 Task: Select the option "Any Workspace member" in slack workspace restrictions.
Action: Mouse moved to (705, 449)
Screenshot: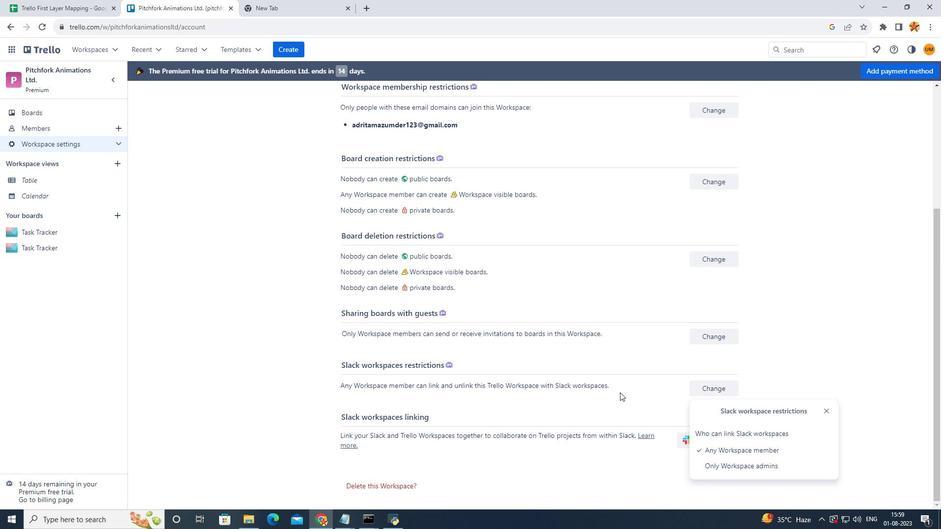 
Action: Mouse pressed left at (705, 449)
Screenshot: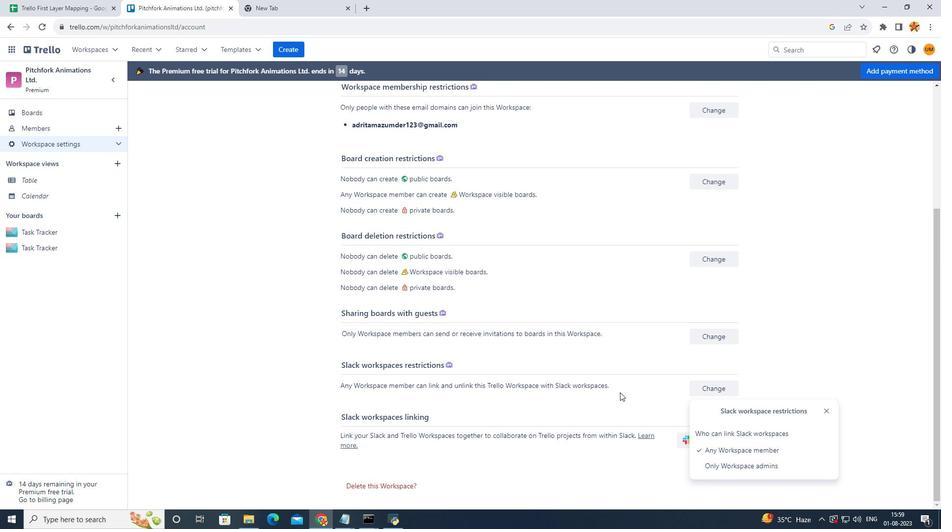 
Action: Mouse moved to (620, 392)
Screenshot: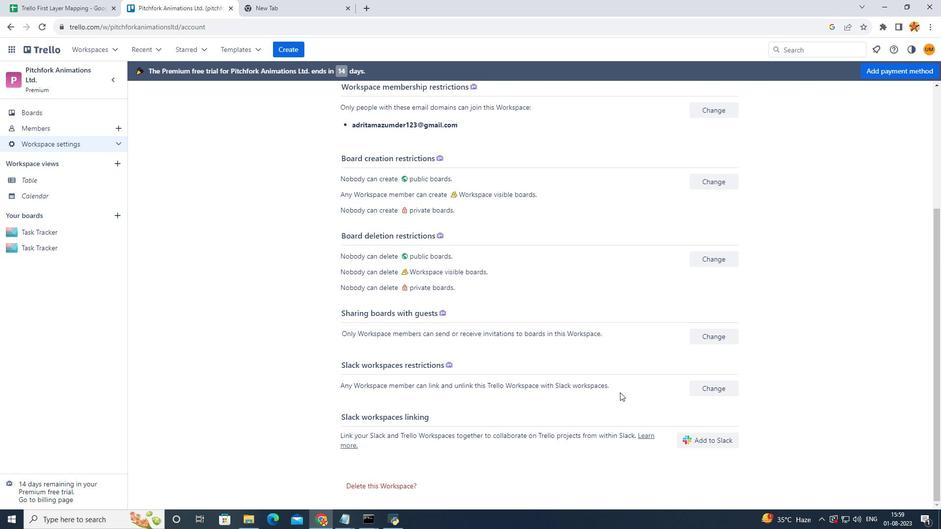
Action: Mouse pressed left at (620, 392)
Screenshot: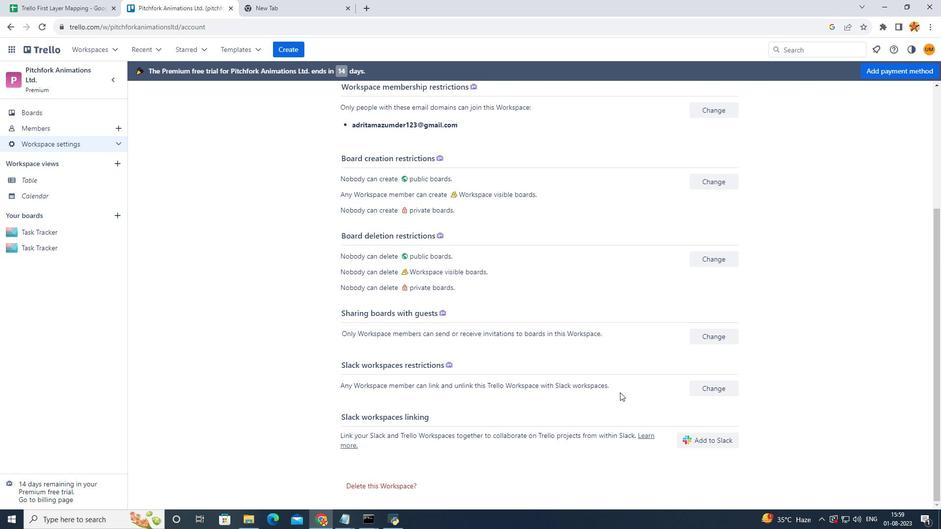 
